 Task: Search round trip flight ticket for 2 adults, 2 infants in seat and 1 infant on lap in first from Nashville: Nashville International Airport (berry Field) to Riverton: Central Wyoming Regional Airport (was Riverton Regional) on 8-4-2023 and return on 8-6-2023. Number of bags: 1 carry on bag and 5 checked bags. Price is upto 80000. Outbound departure time preference is 14:30.
Action: Mouse moved to (225, 189)
Screenshot: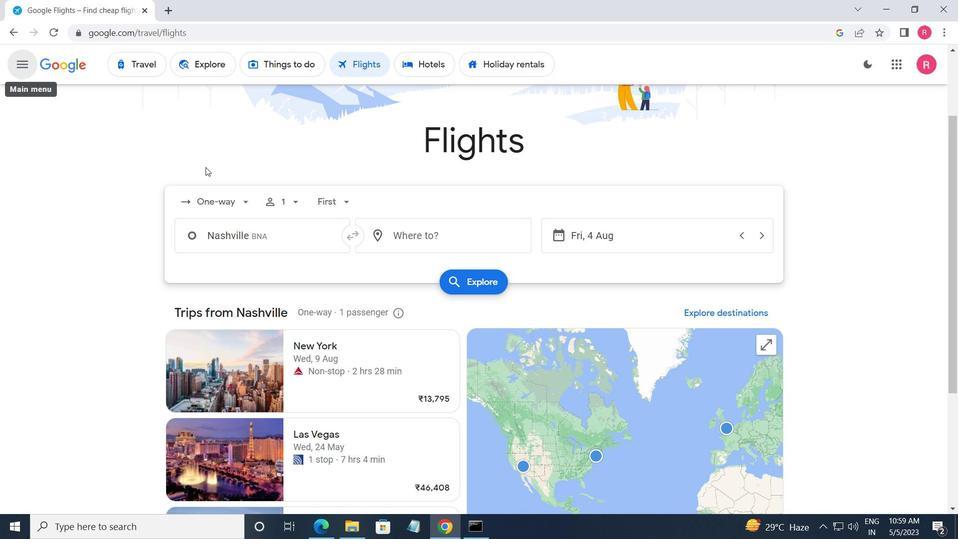 
Action: Mouse pressed left at (225, 189)
Screenshot: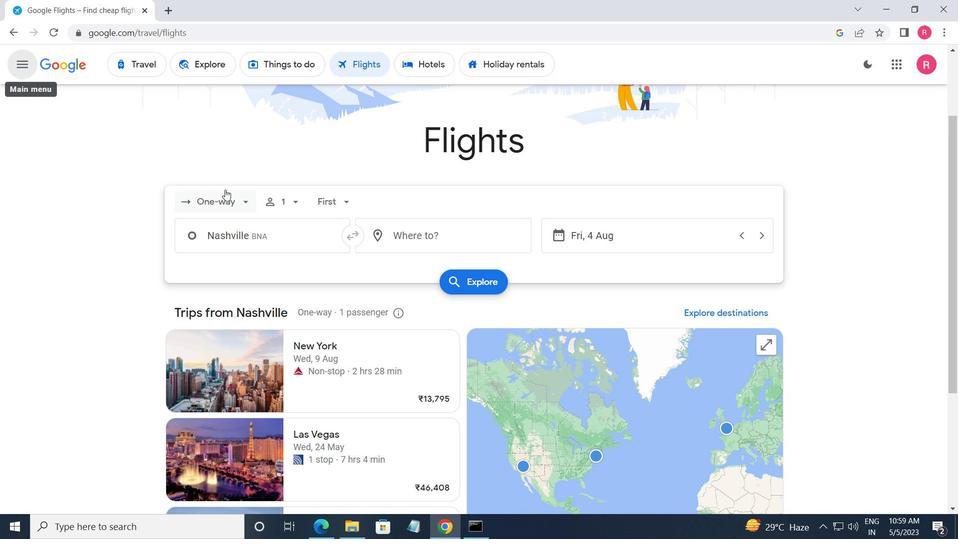 
Action: Mouse moved to (235, 232)
Screenshot: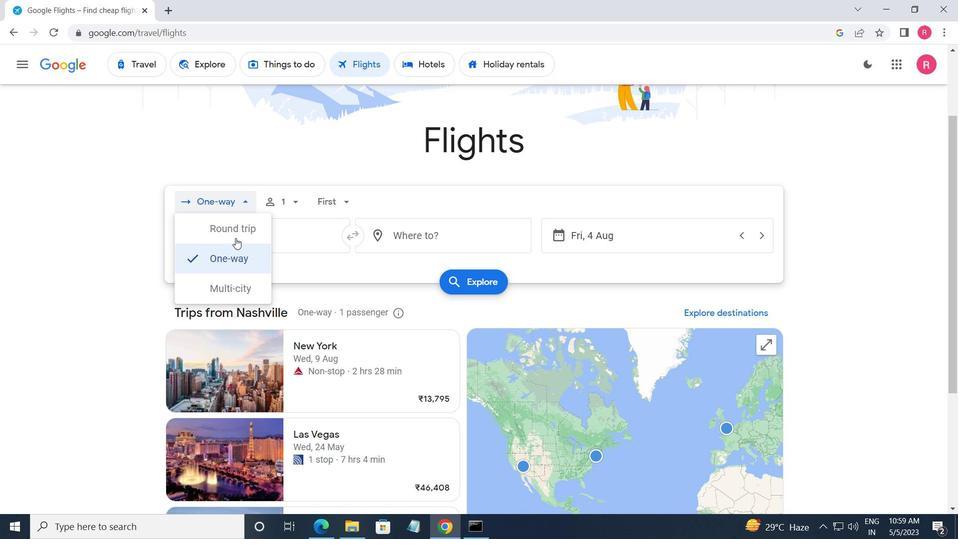 
Action: Mouse pressed left at (235, 232)
Screenshot: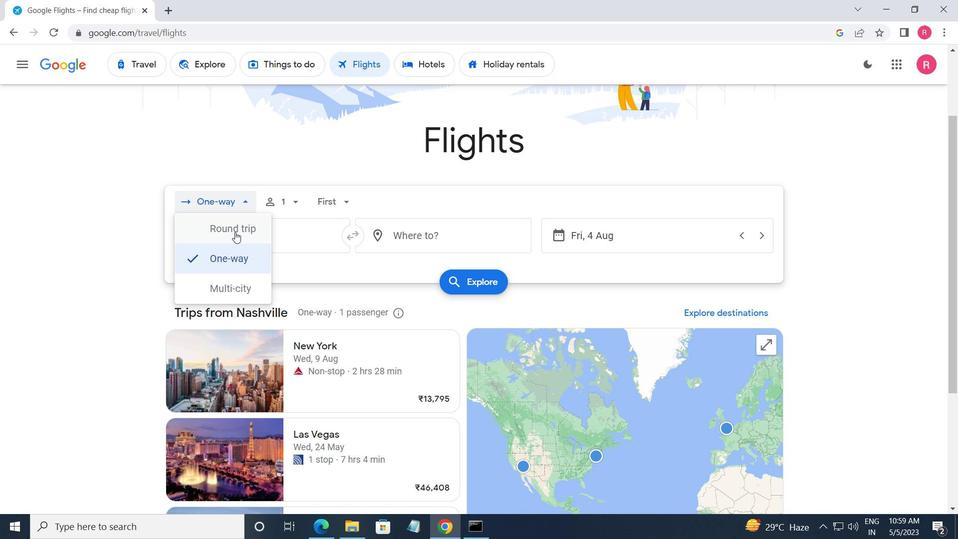 
Action: Mouse moved to (288, 209)
Screenshot: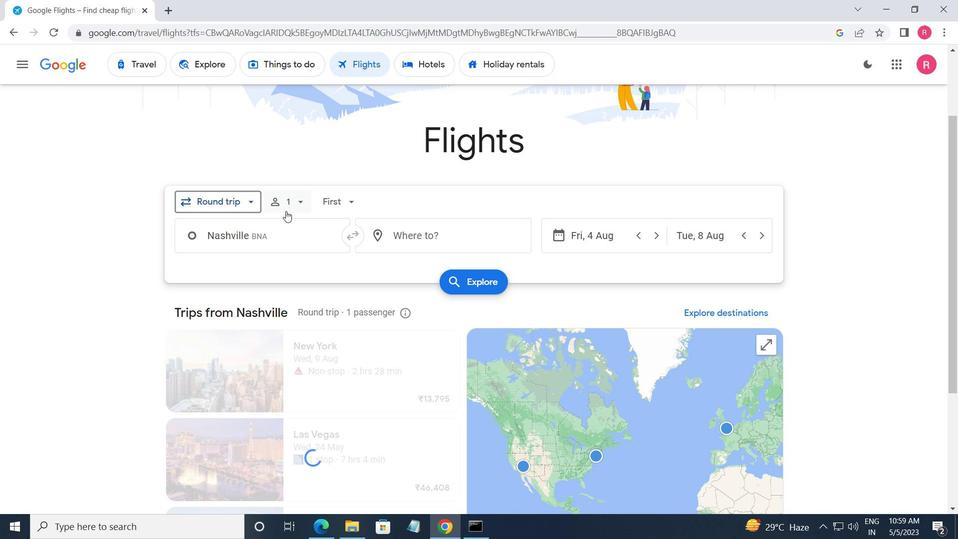 
Action: Mouse pressed left at (288, 209)
Screenshot: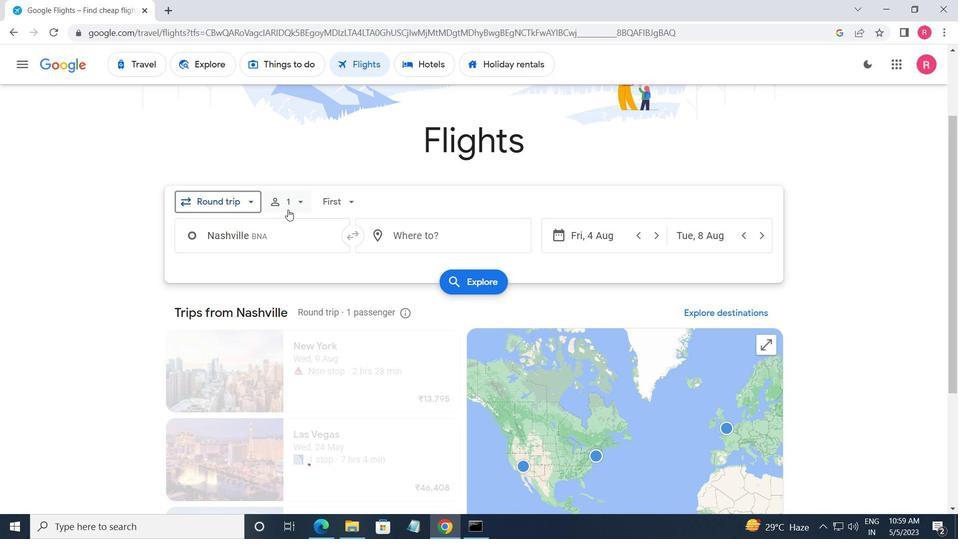 
Action: Mouse moved to (397, 236)
Screenshot: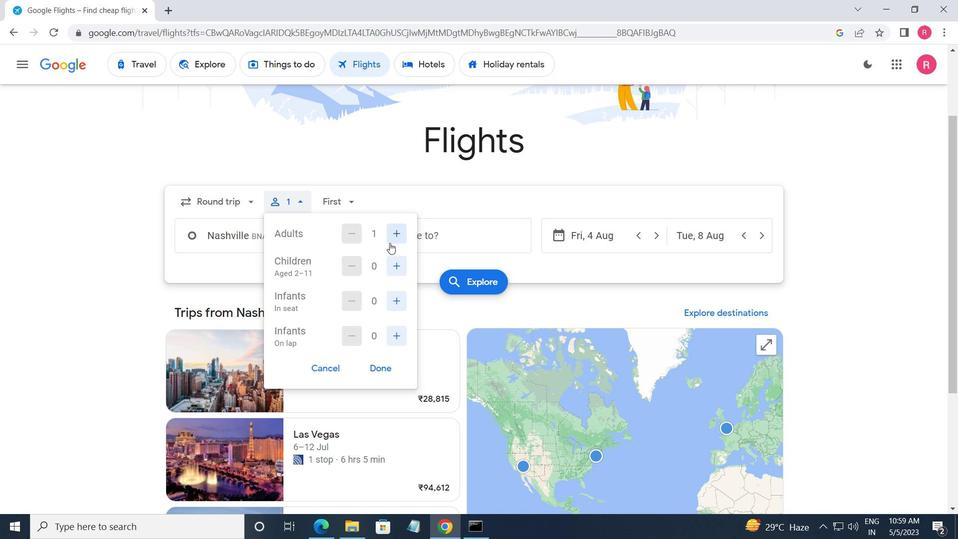 
Action: Mouse pressed left at (397, 236)
Screenshot: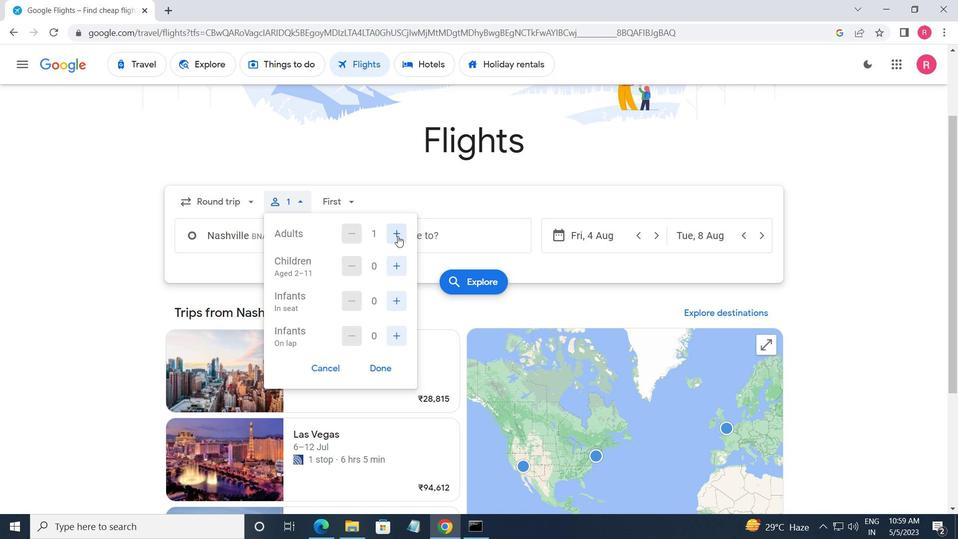 
Action: Mouse moved to (389, 262)
Screenshot: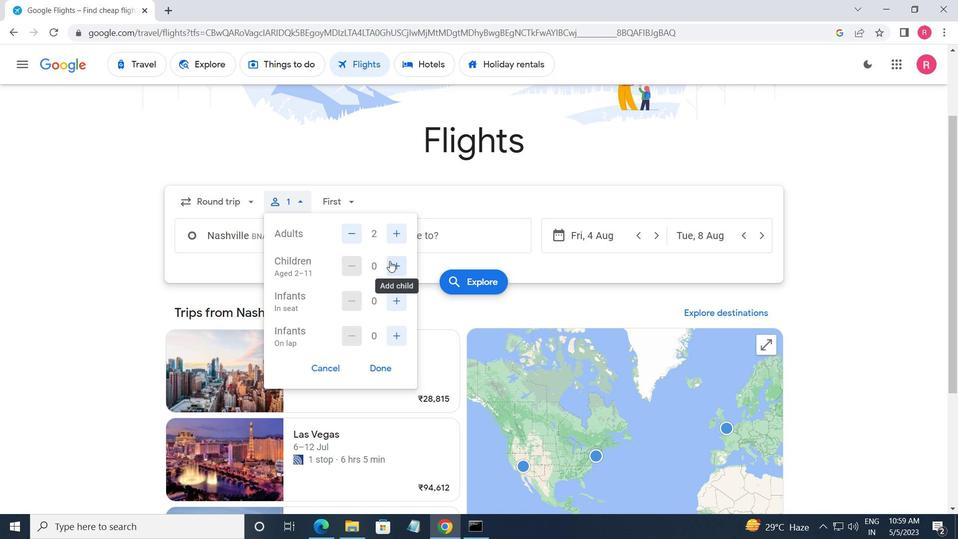 
Action: Mouse pressed left at (389, 262)
Screenshot: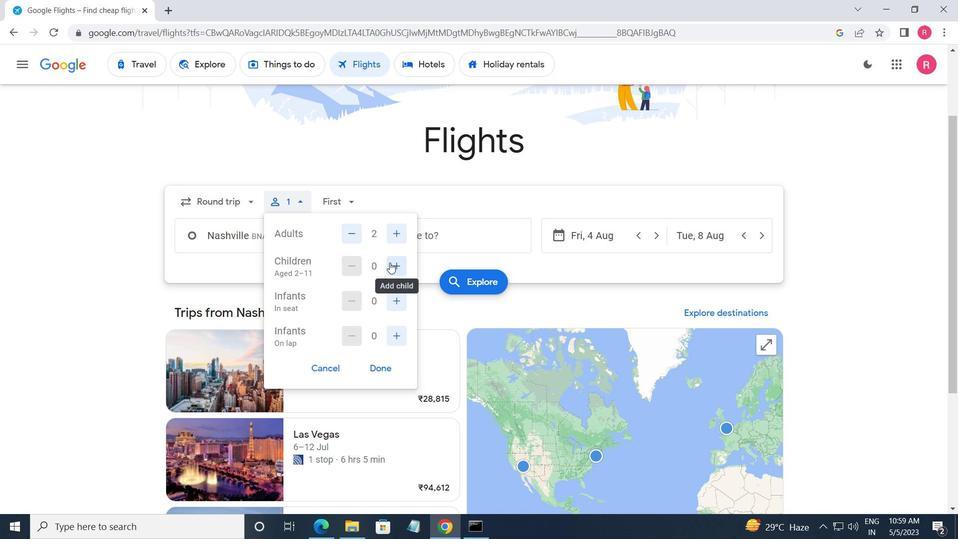 
Action: Mouse pressed left at (389, 262)
Screenshot: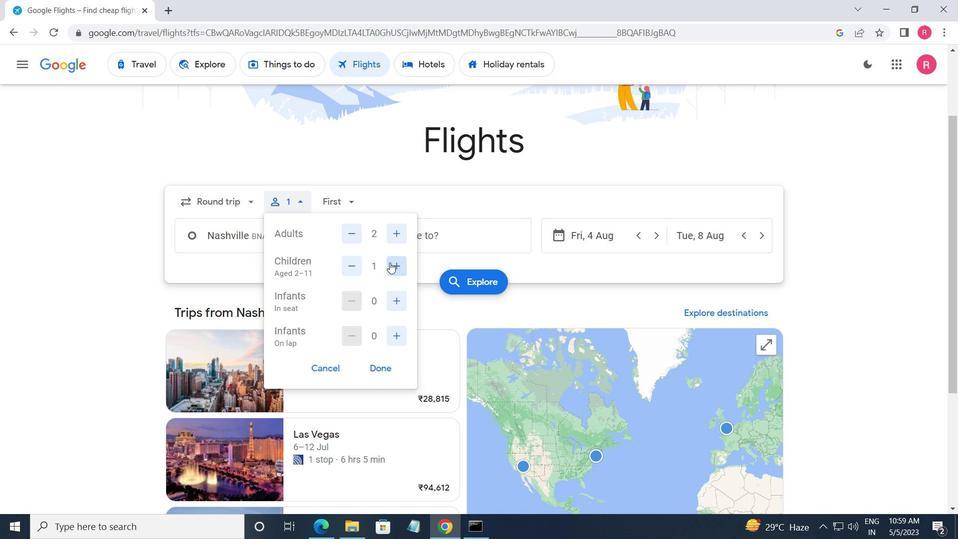 
Action: Mouse moved to (392, 293)
Screenshot: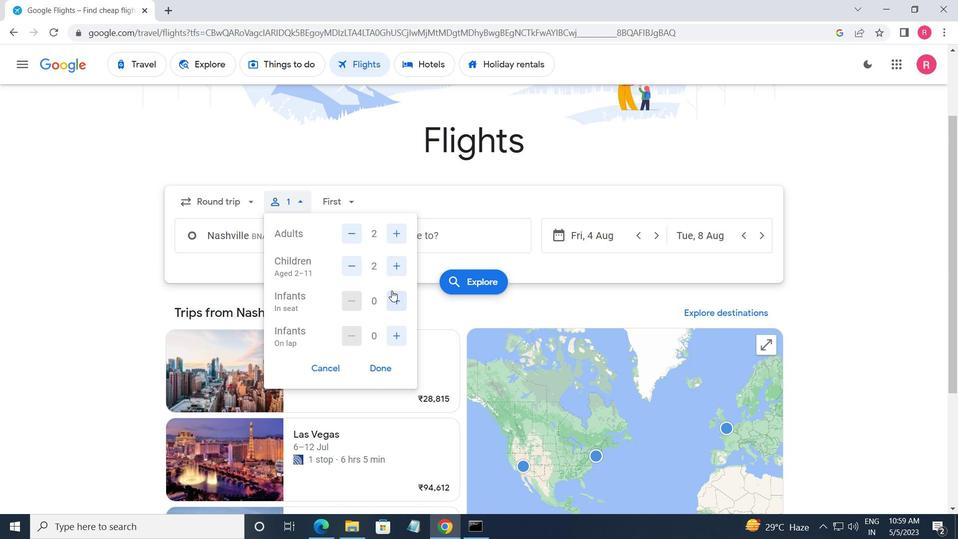 
Action: Mouse pressed left at (392, 293)
Screenshot: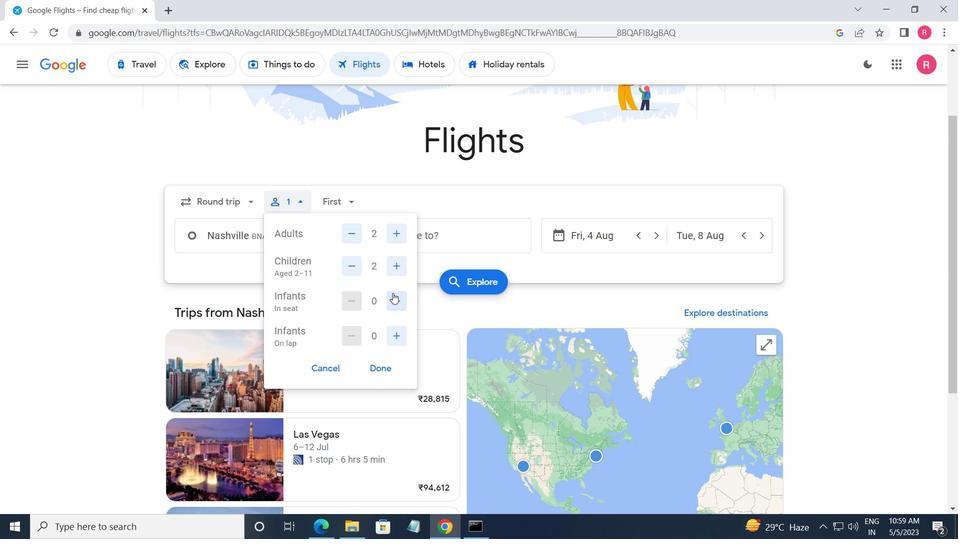 
Action: Mouse moved to (373, 360)
Screenshot: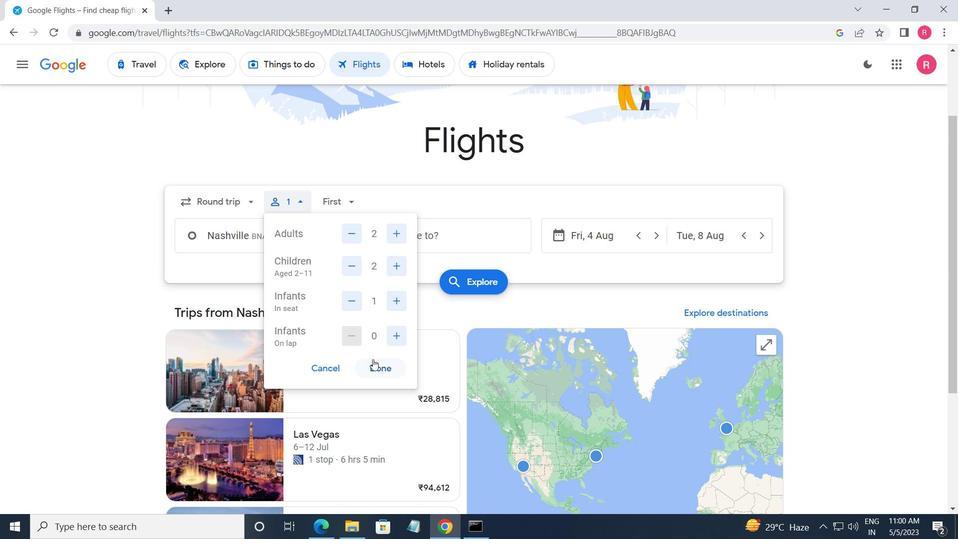 
Action: Mouse pressed left at (373, 360)
Screenshot: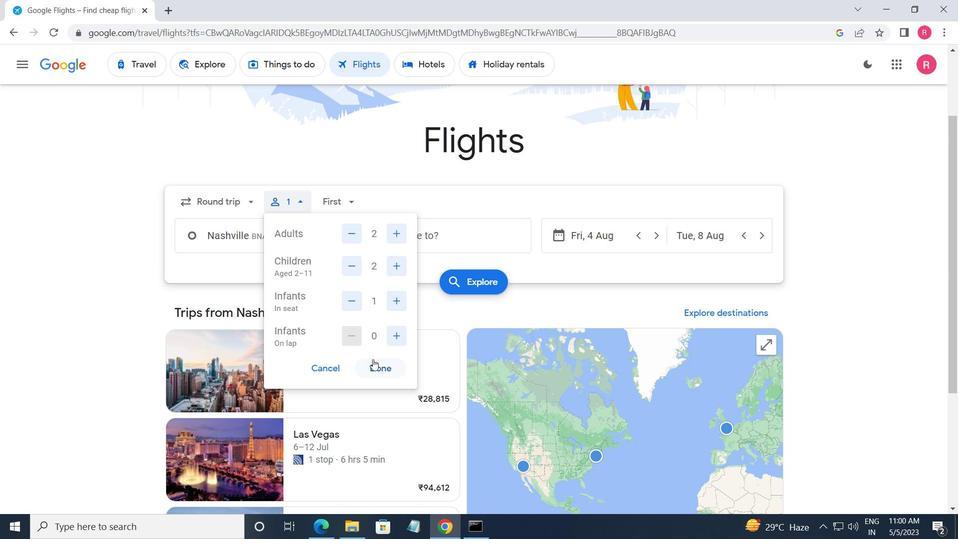 
Action: Mouse moved to (349, 203)
Screenshot: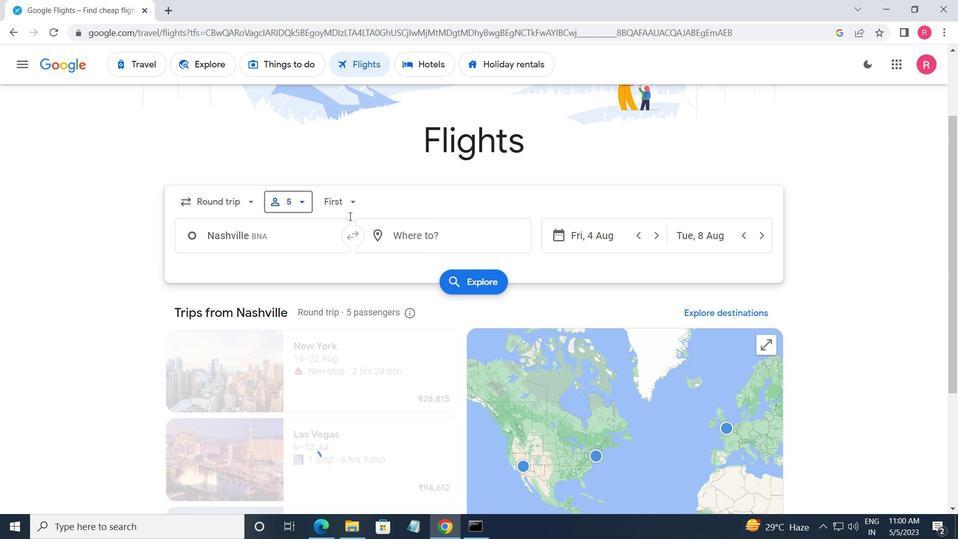 
Action: Mouse pressed left at (349, 203)
Screenshot: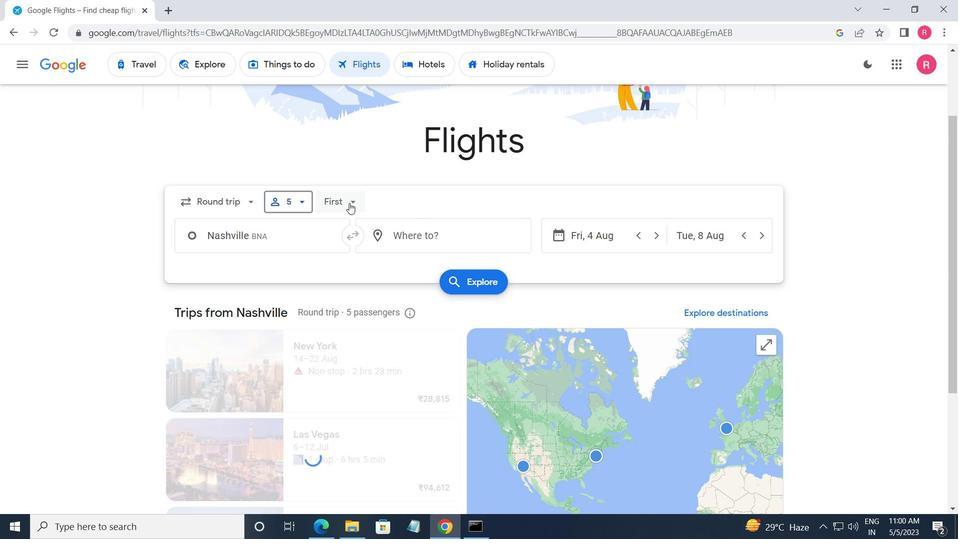 
Action: Mouse moved to (377, 315)
Screenshot: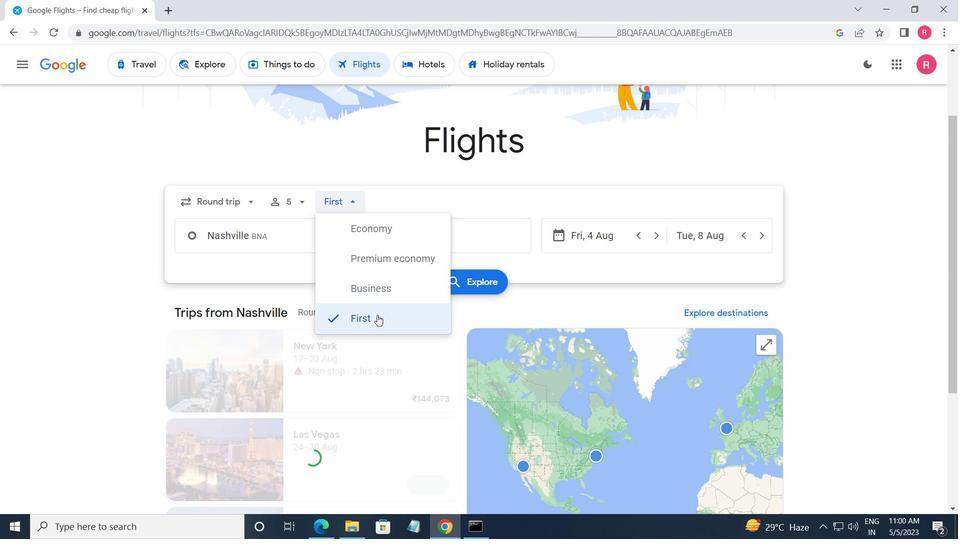 
Action: Mouse pressed left at (377, 315)
Screenshot: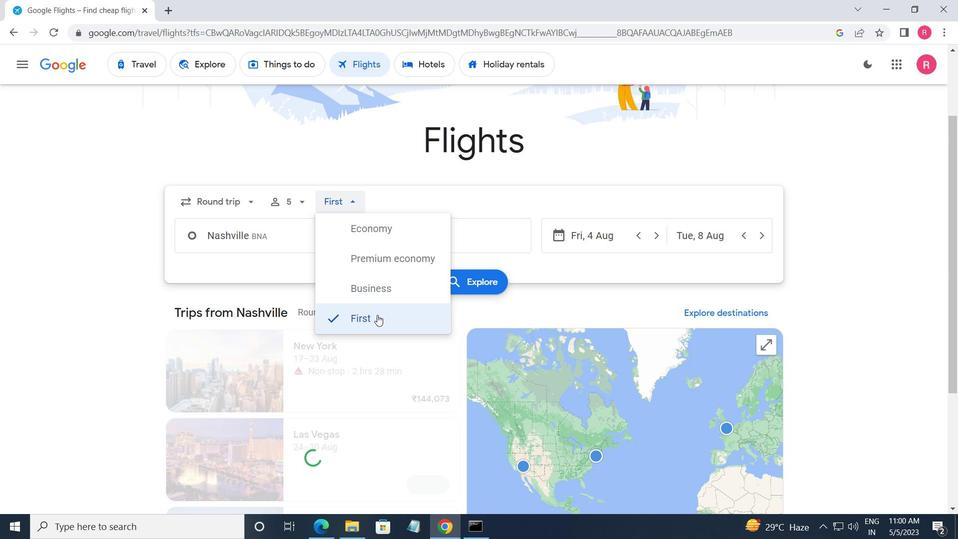 
Action: Mouse moved to (300, 240)
Screenshot: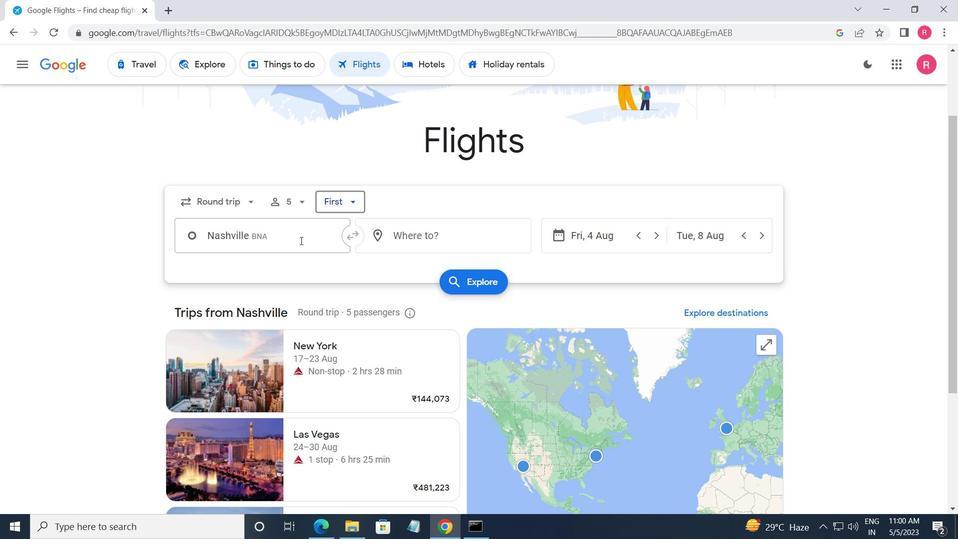 
Action: Mouse pressed left at (300, 240)
Screenshot: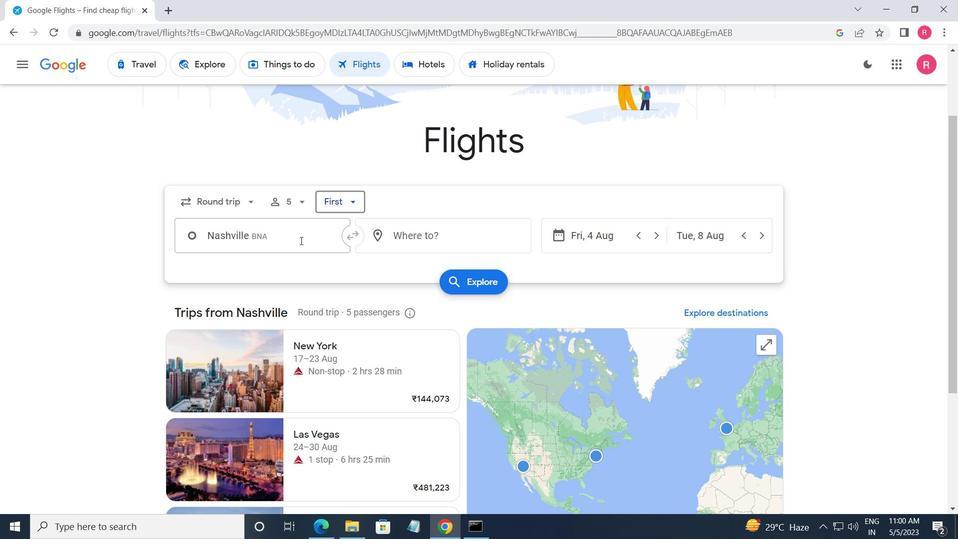 
Action: Mouse moved to (313, 314)
Screenshot: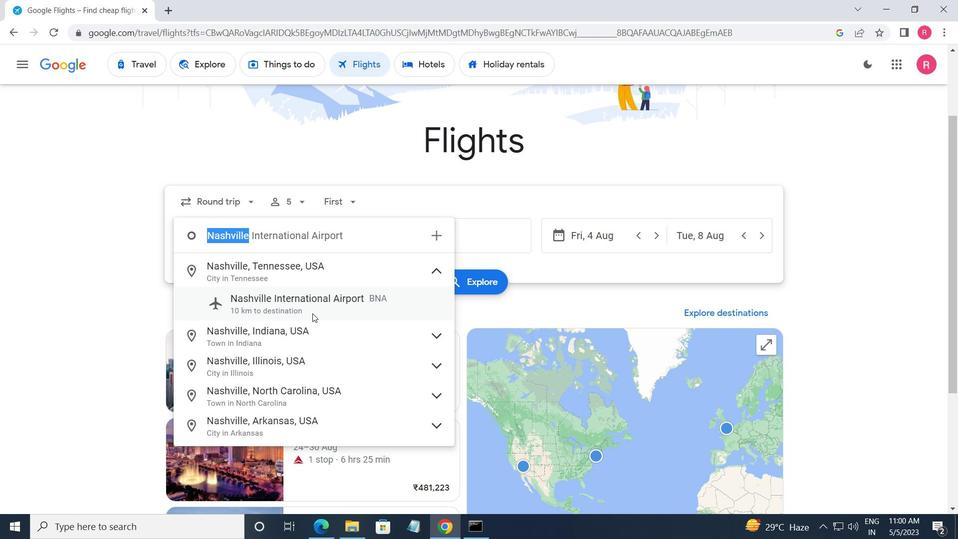 
Action: Mouse pressed left at (313, 314)
Screenshot: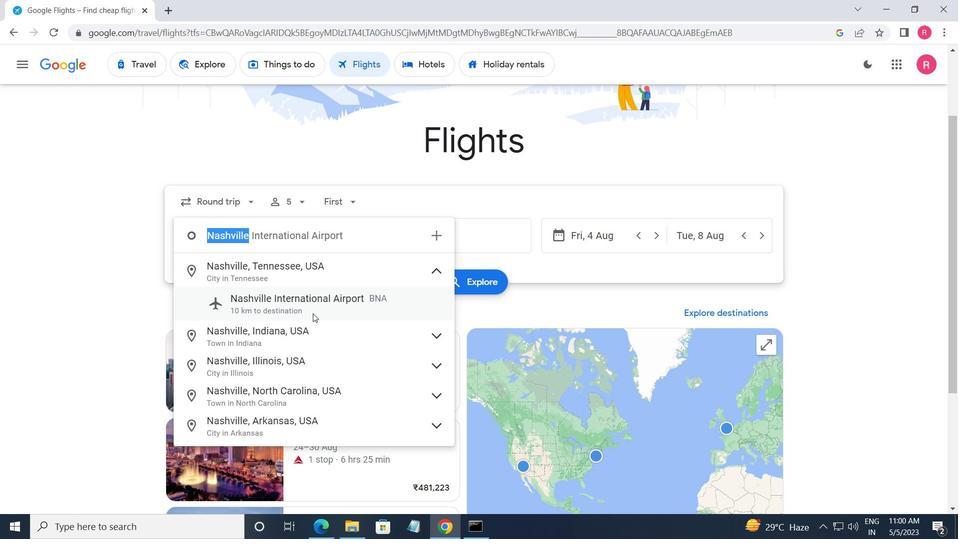 
Action: Mouse moved to (458, 247)
Screenshot: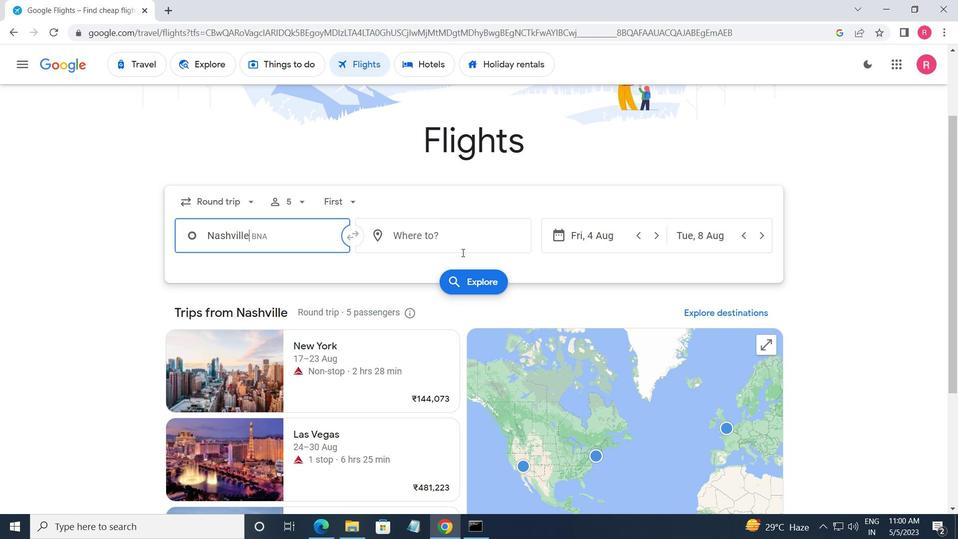 
Action: Mouse pressed left at (458, 247)
Screenshot: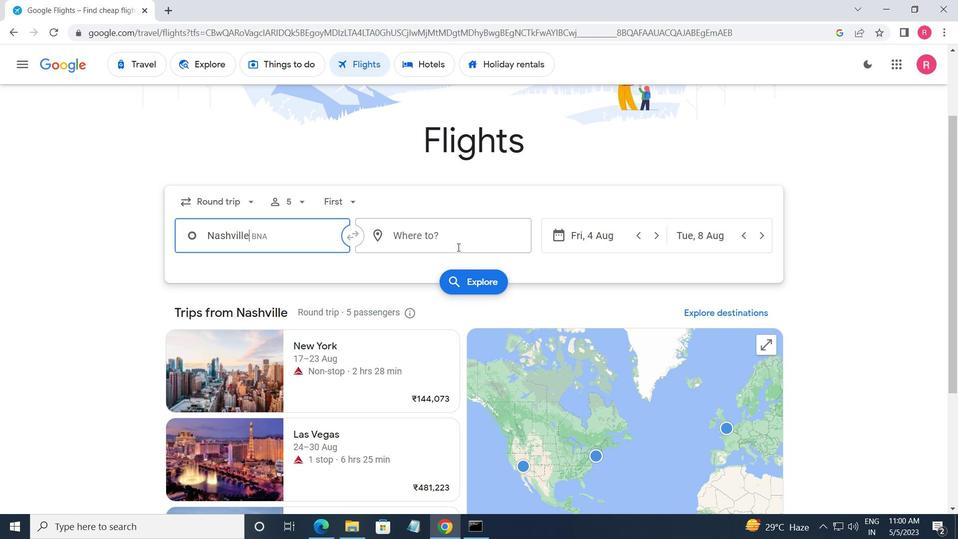 
Action: Mouse moved to (433, 308)
Screenshot: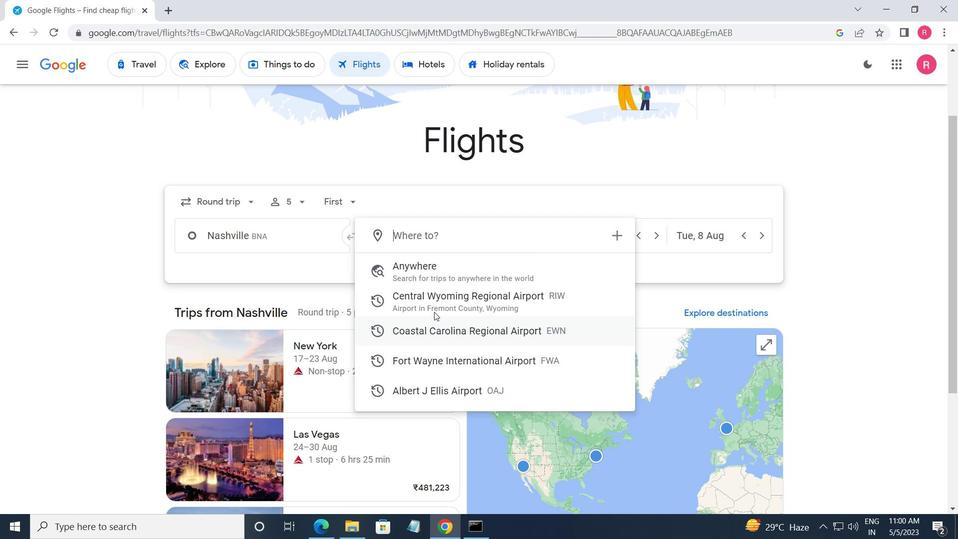 
Action: Mouse pressed left at (433, 308)
Screenshot: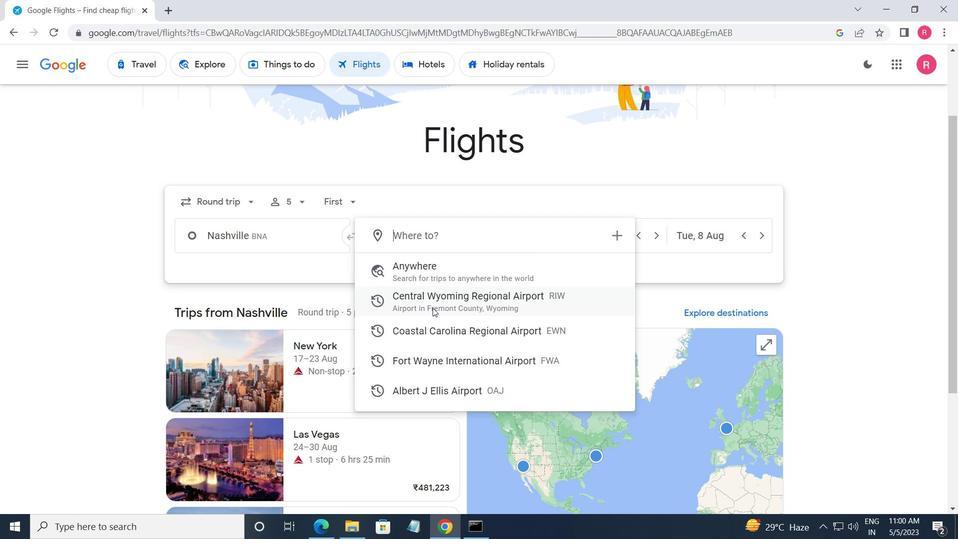 
Action: Mouse moved to (592, 246)
Screenshot: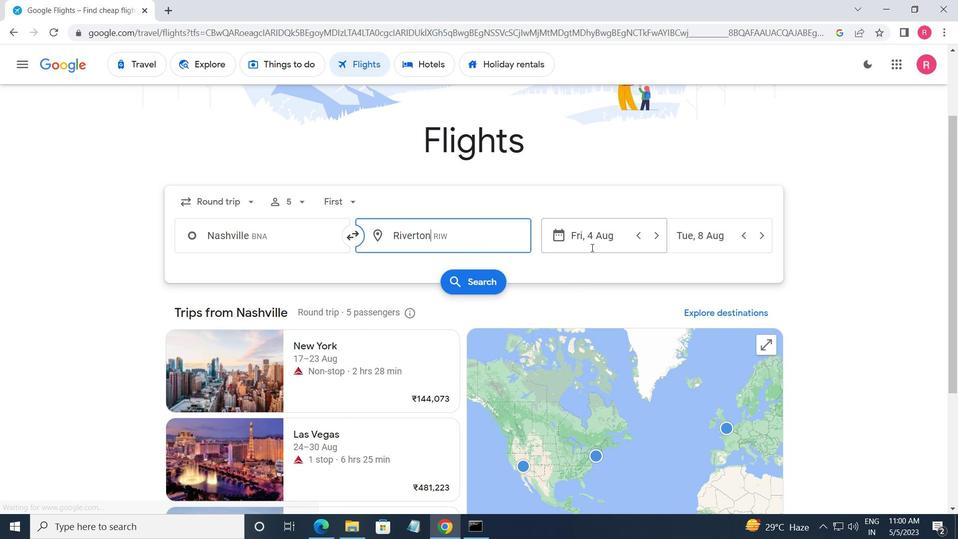 
Action: Mouse pressed left at (592, 246)
Screenshot: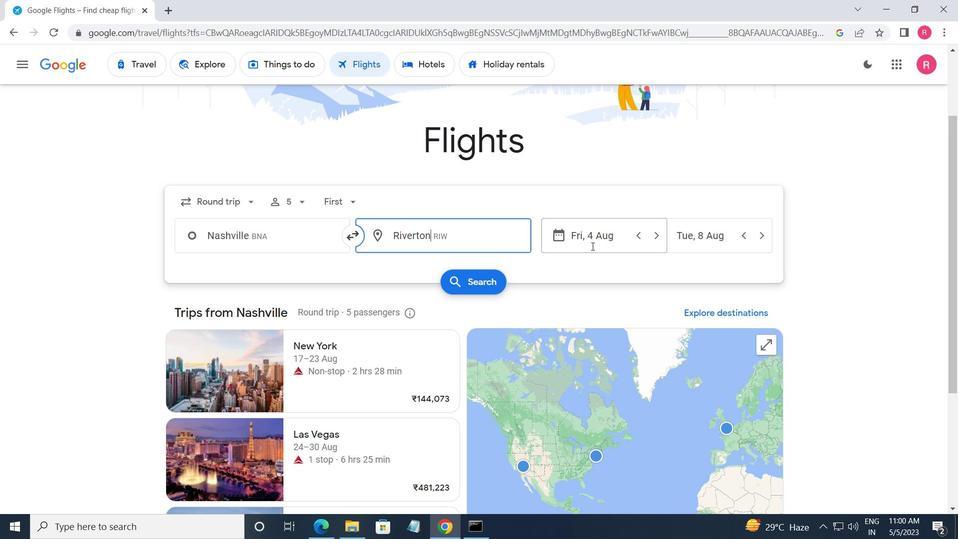 
Action: Mouse moved to (487, 284)
Screenshot: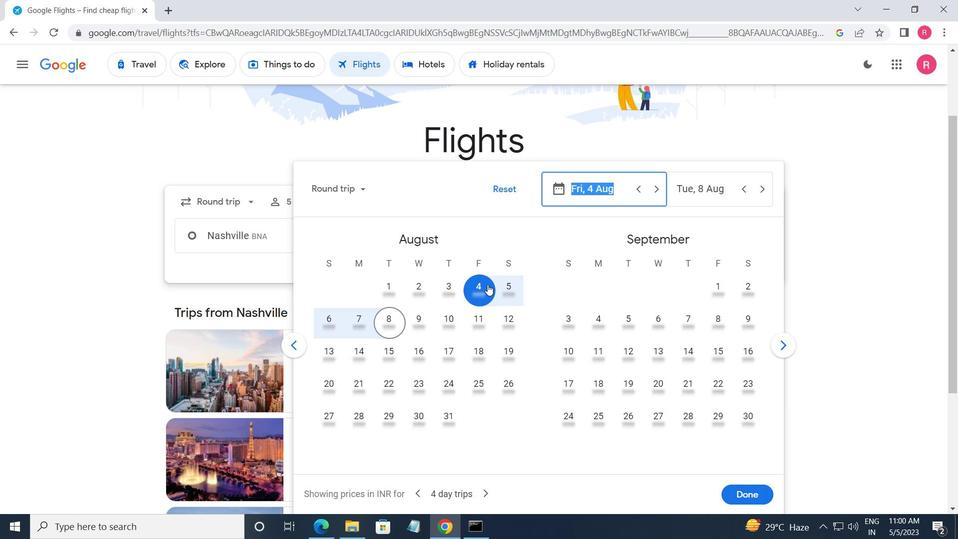 
Action: Mouse pressed left at (487, 284)
Screenshot: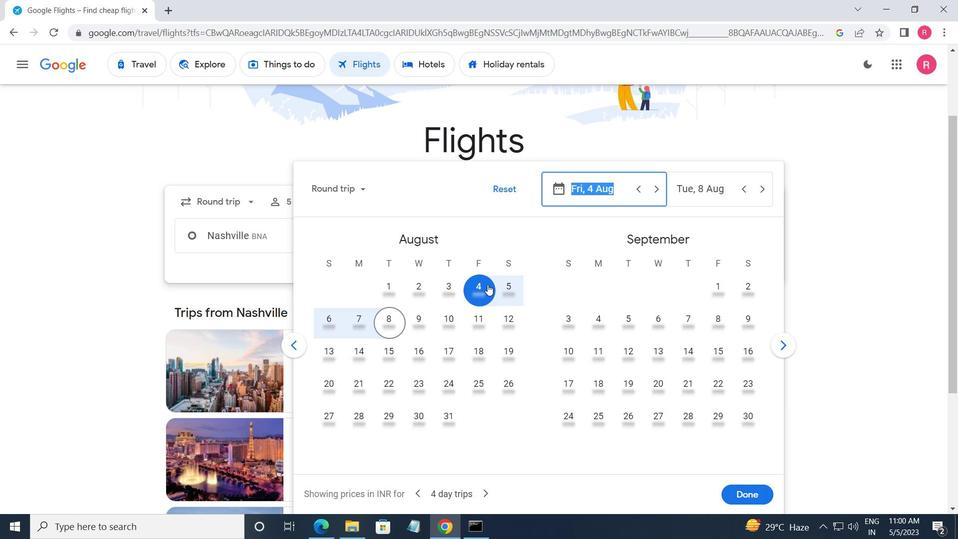 
Action: Mouse moved to (337, 316)
Screenshot: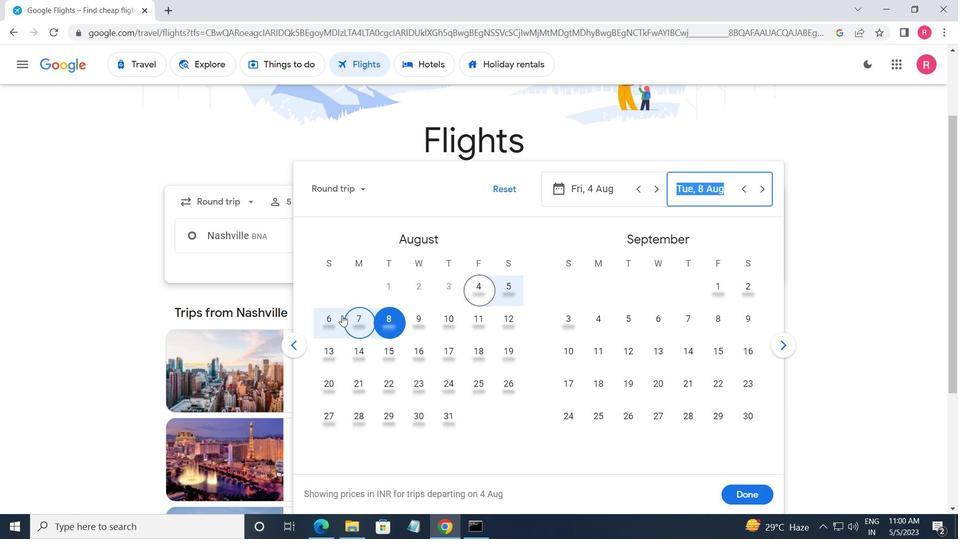 
Action: Mouse pressed left at (337, 316)
Screenshot: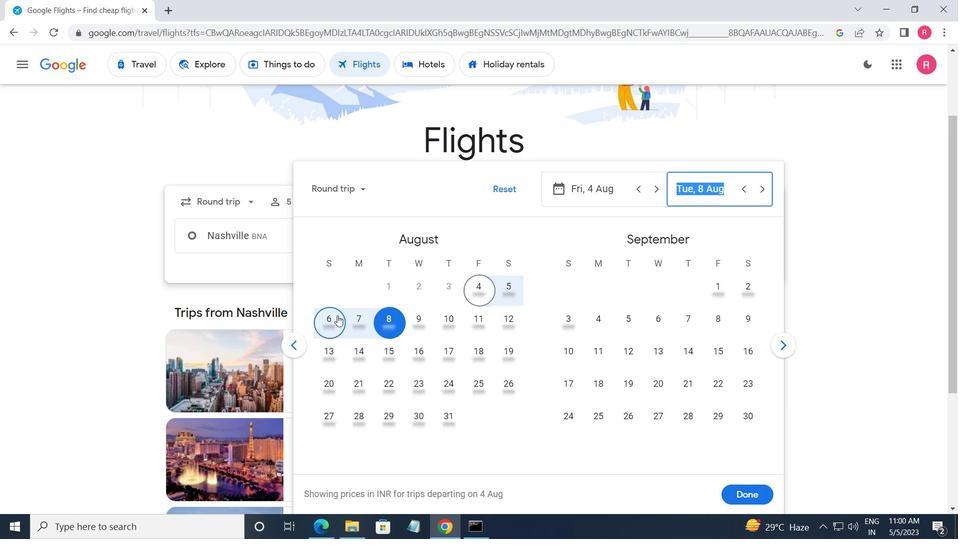 
Action: Mouse moved to (737, 492)
Screenshot: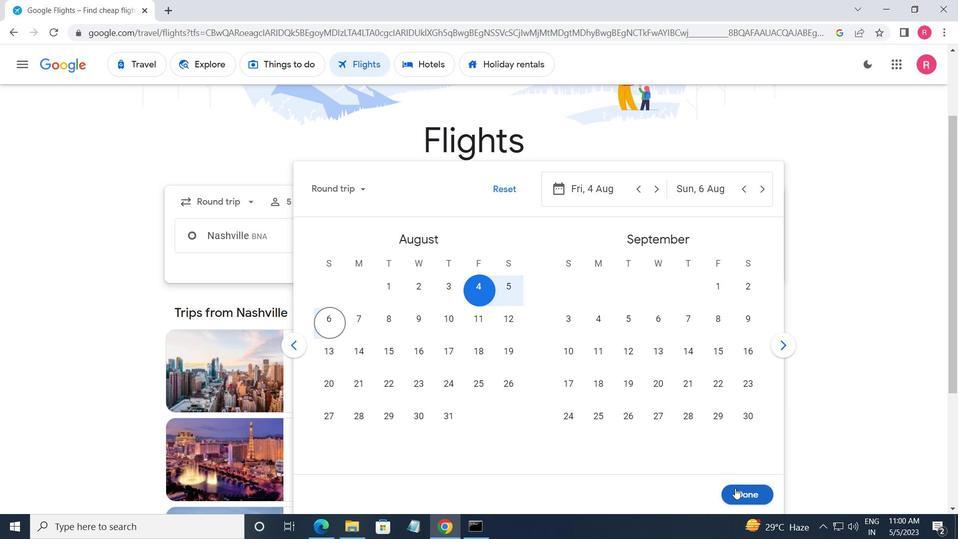 
Action: Mouse pressed left at (737, 492)
Screenshot: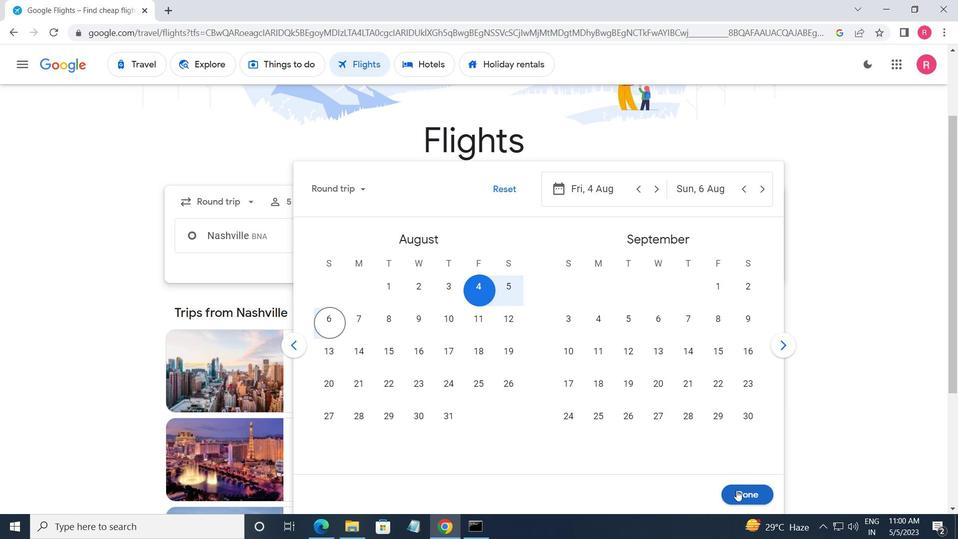 
Action: Mouse moved to (483, 288)
Screenshot: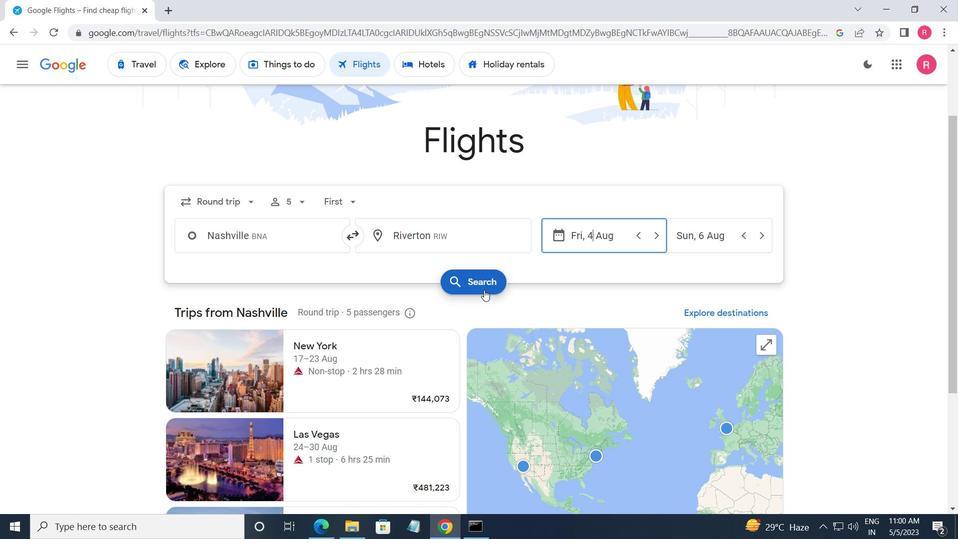 
Action: Mouse pressed left at (483, 288)
Screenshot: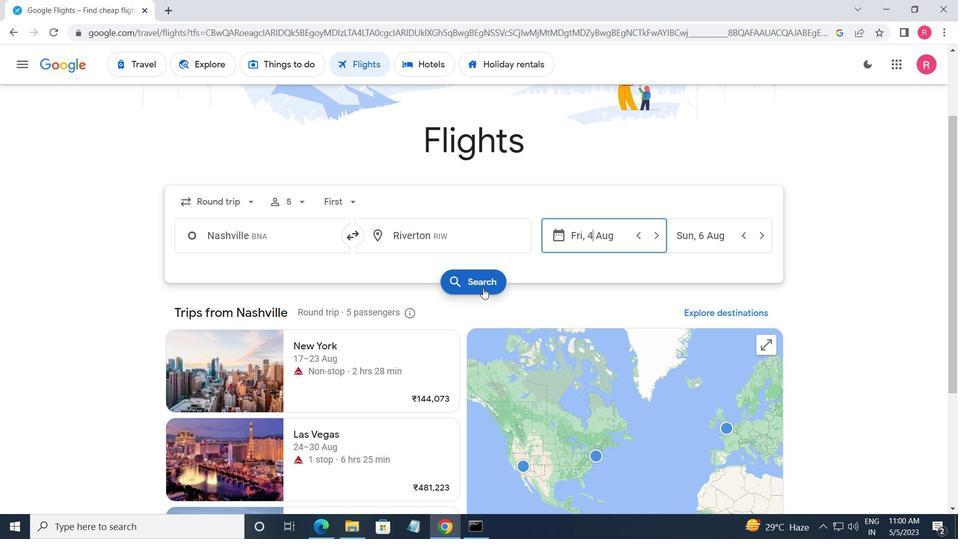 
Action: Mouse moved to (196, 183)
Screenshot: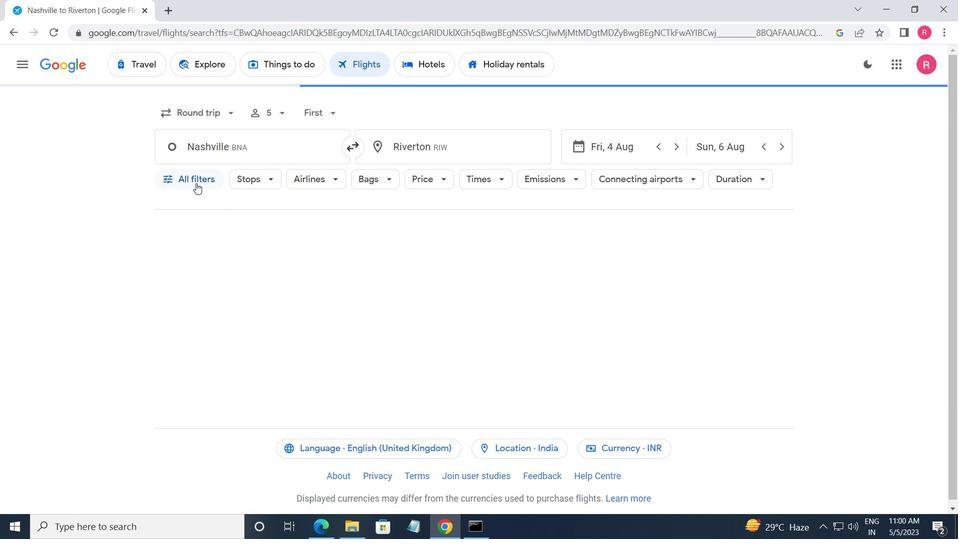 
Action: Mouse pressed left at (196, 183)
Screenshot: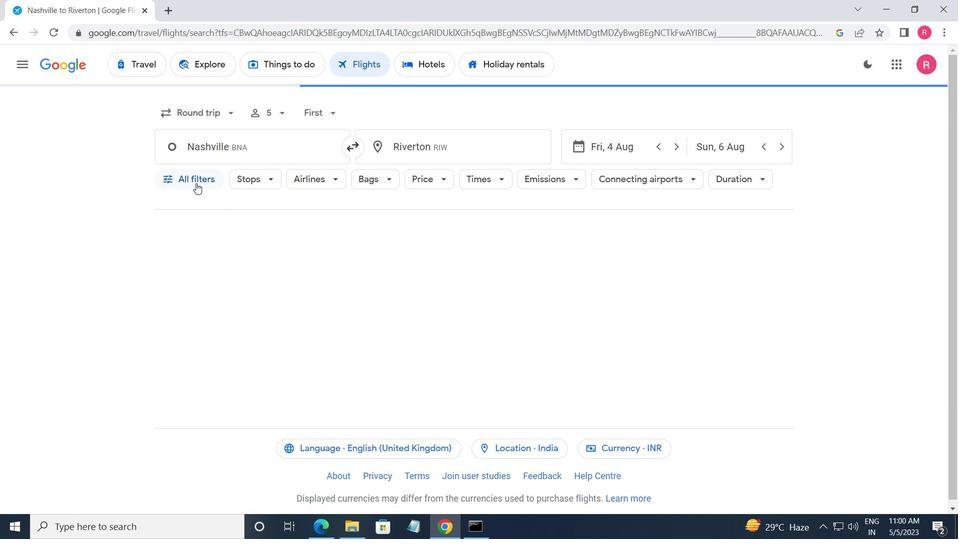 
Action: Mouse moved to (231, 257)
Screenshot: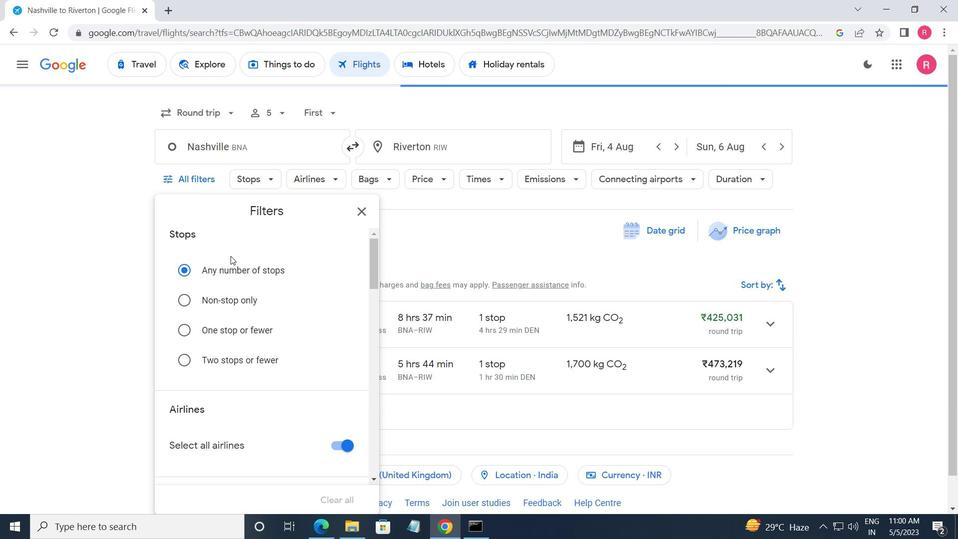 
Action: Mouse scrolled (231, 257) with delta (0, 0)
Screenshot: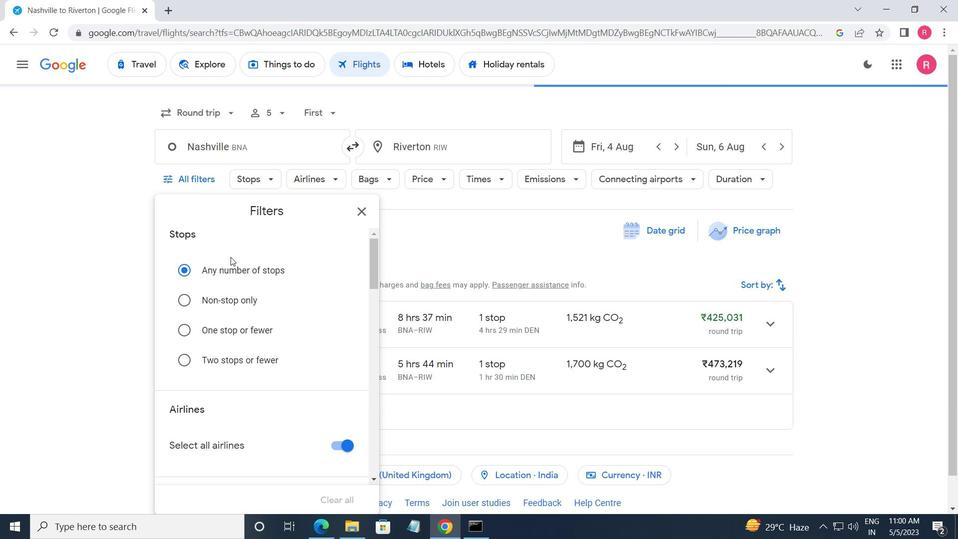 
Action: Mouse moved to (232, 260)
Screenshot: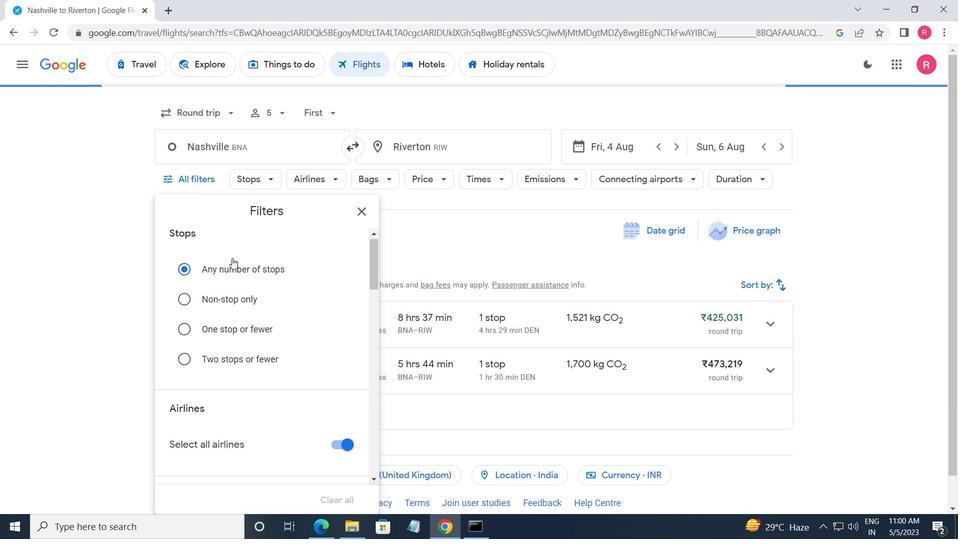 
Action: Mouse scrolled (232, 259) with delta (0, 0)
Screenshot: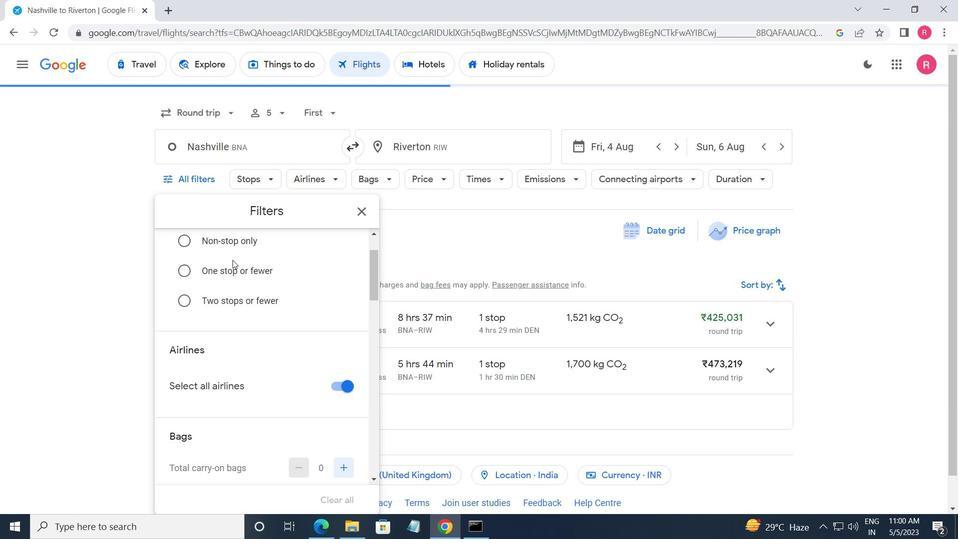 
Action: Mouse moved to (233, 261)
Screenshot: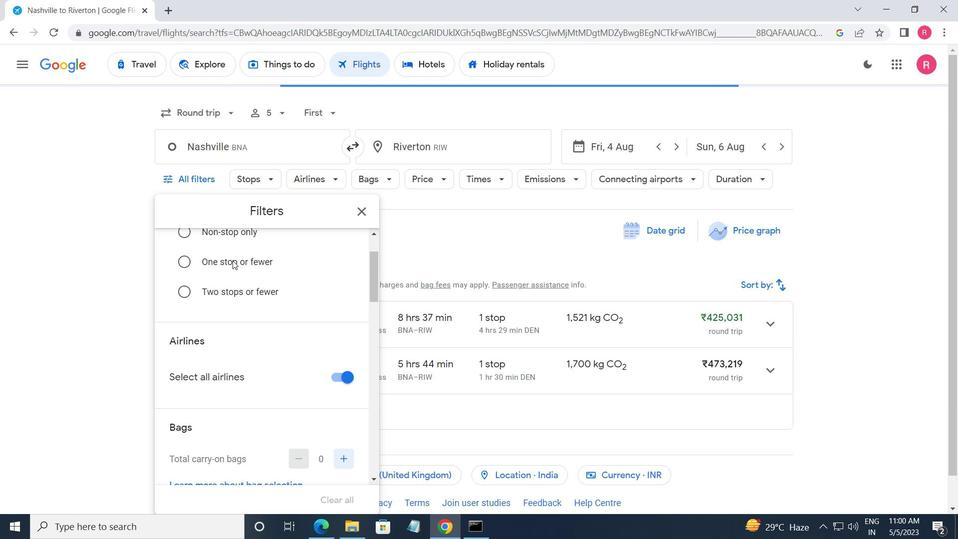 
Action: Mouse scrolled (233, 261) with delta (0, 0)
Screenshot: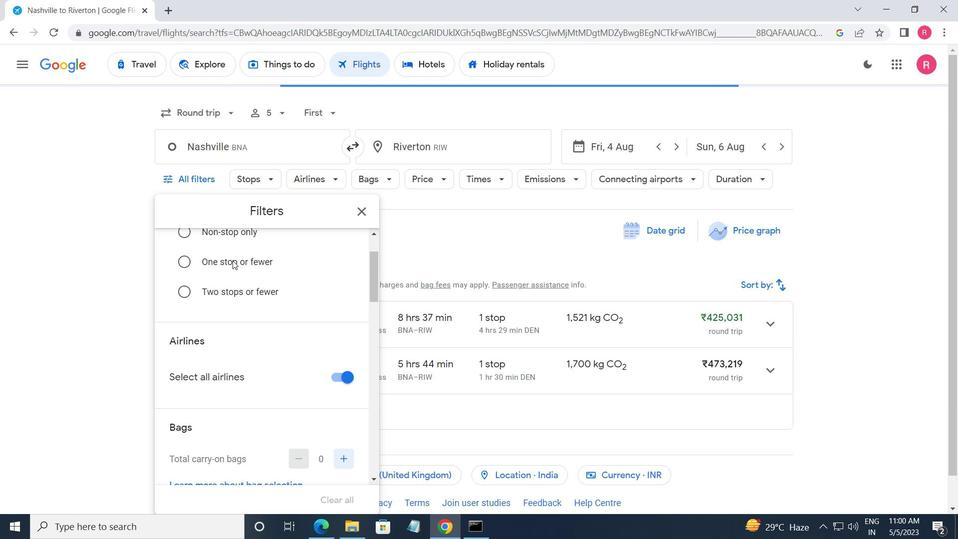 
Action: Mouse moved to (345, 343)
Screenshot: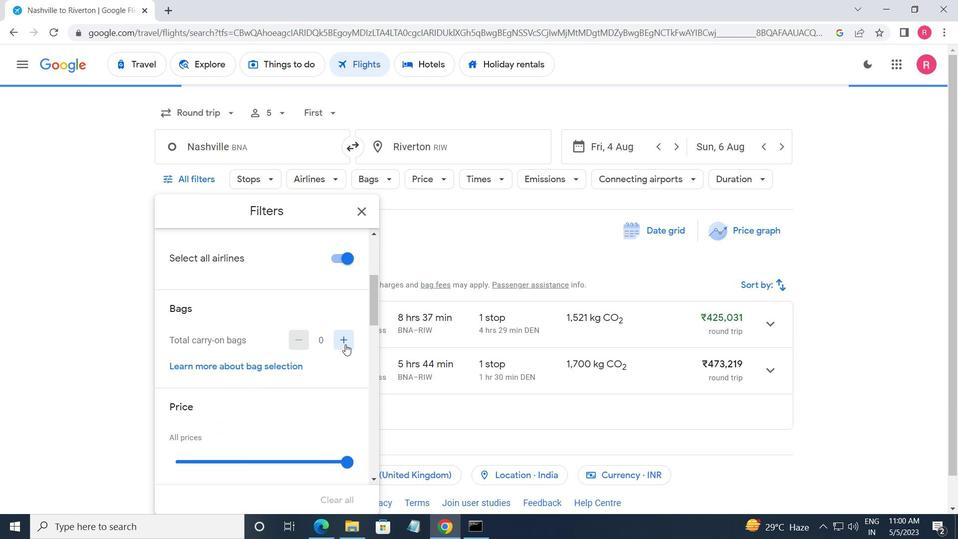 
Action: Mouse pressed left at (345, 343)
Screenshot: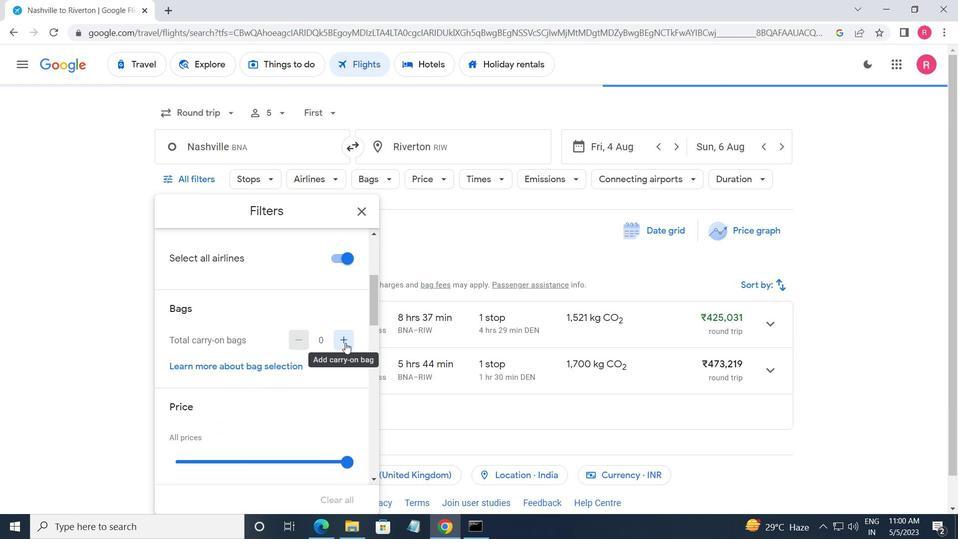 
Action: Mouse scrolled (345, 343) with delta (0, 0)
Screenshot: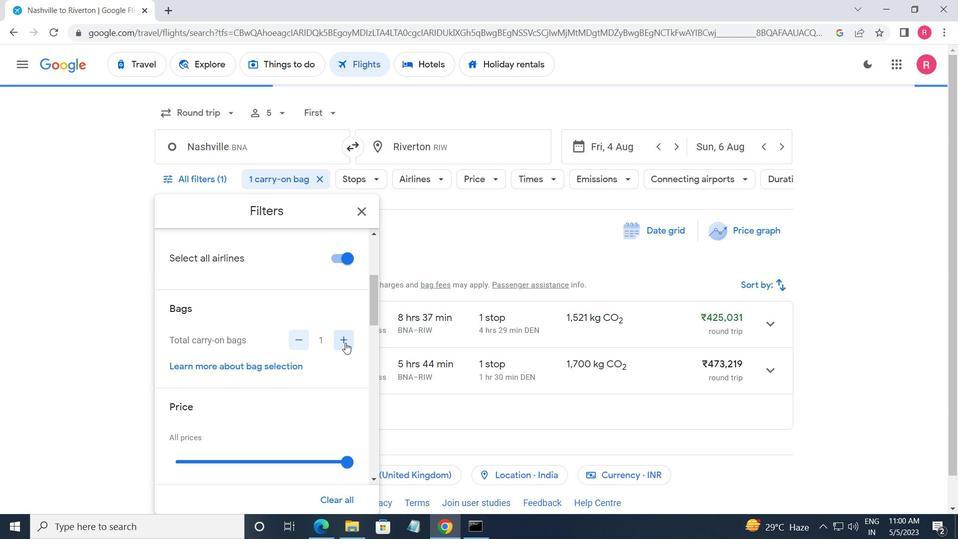 
Action: Mouse scrolled (345, 343) with delta (0, 0)
Screenshot: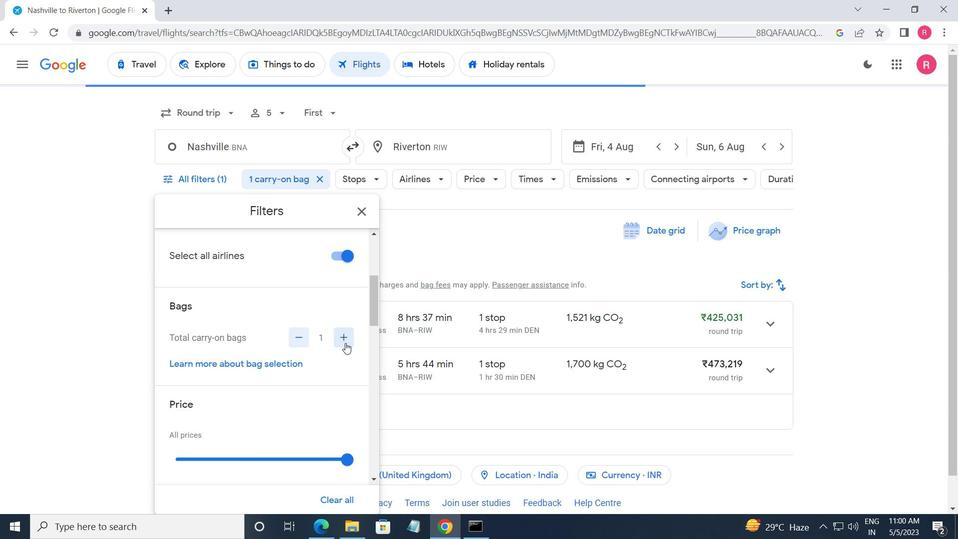 
Action: Mouse moved to (350, 342)
Screenshot: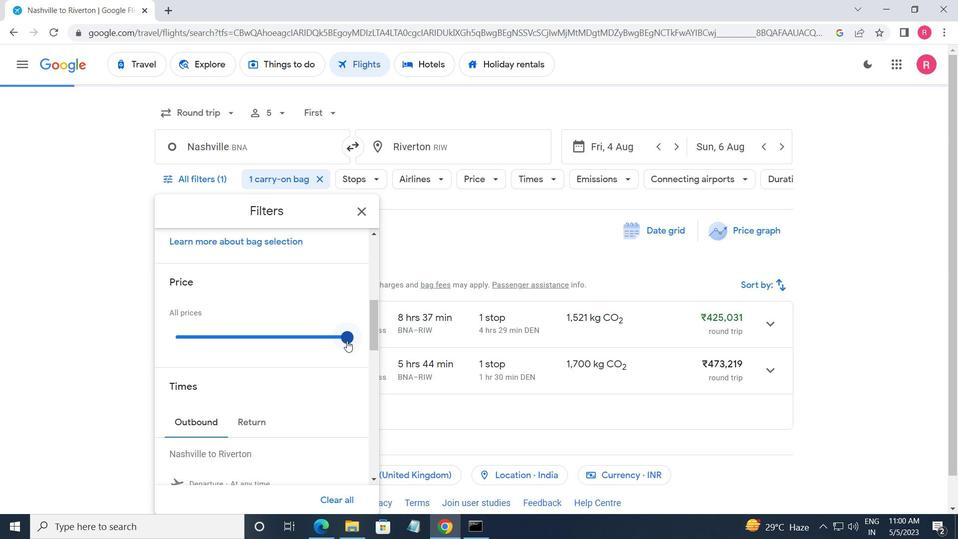 
Action: Mouse pressed left at (350, 342)
Screenshot: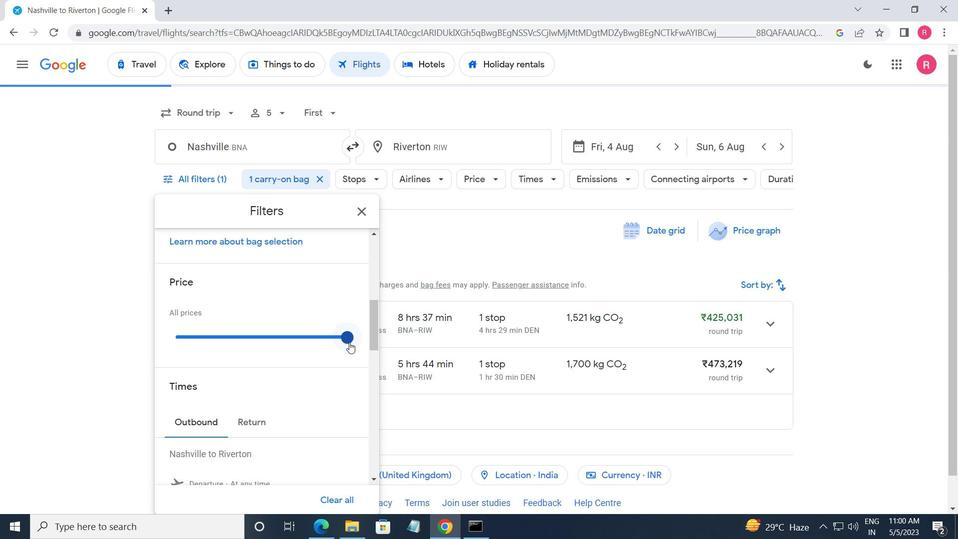 
Action: Mouse moved to (223, 343)
Screenshot: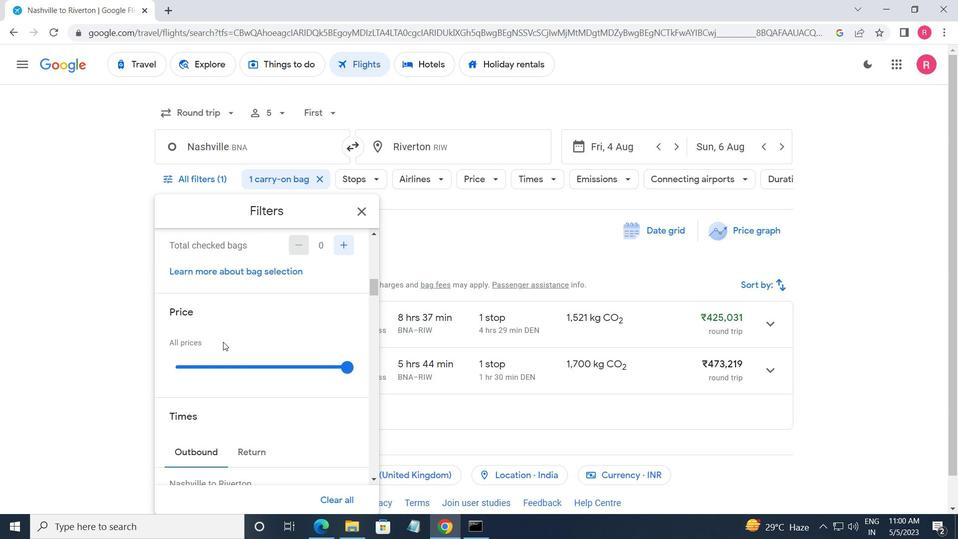 
Action: Mouse scrolled (223, 342) with delta (0, 0)
Screenshot: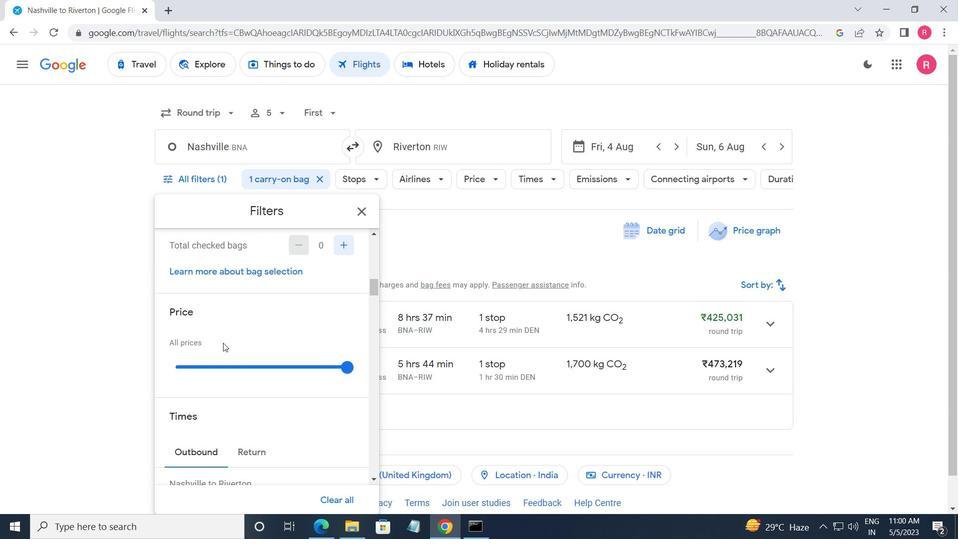 
Action: Mouse moved to (225, 343)
Screenshot: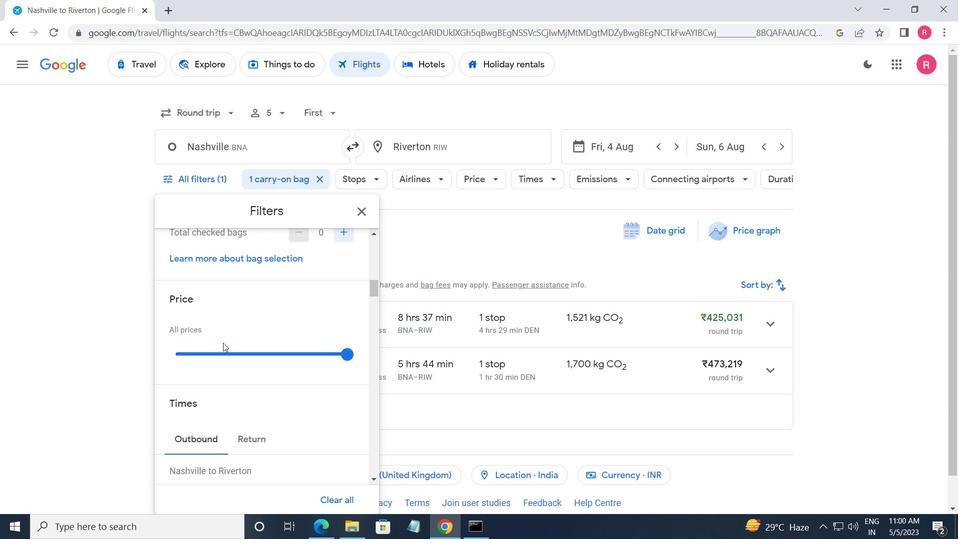 
Action: Mouse scrolled (225, 342) with delta (0, 0)
Screenshot: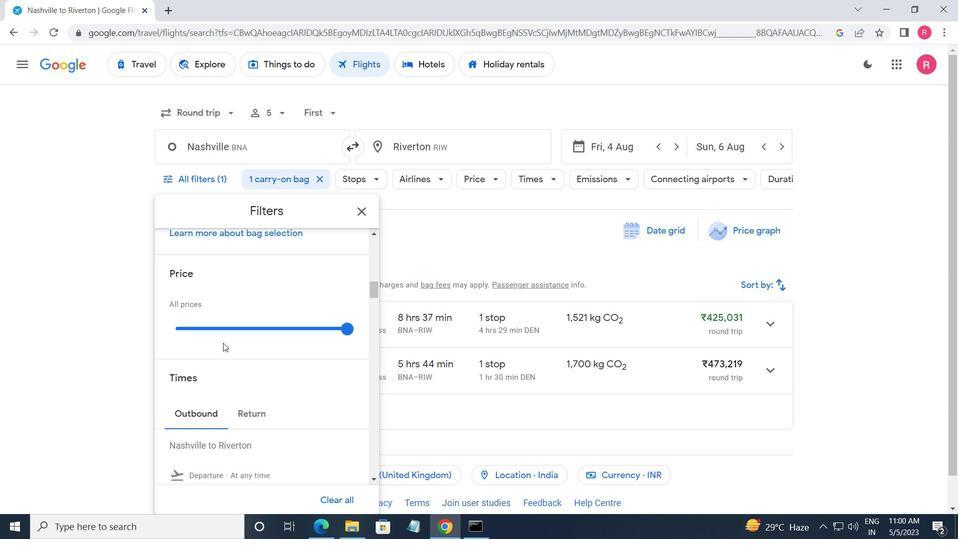 
Action: Mouse moved to (226, 343)
Screenshot: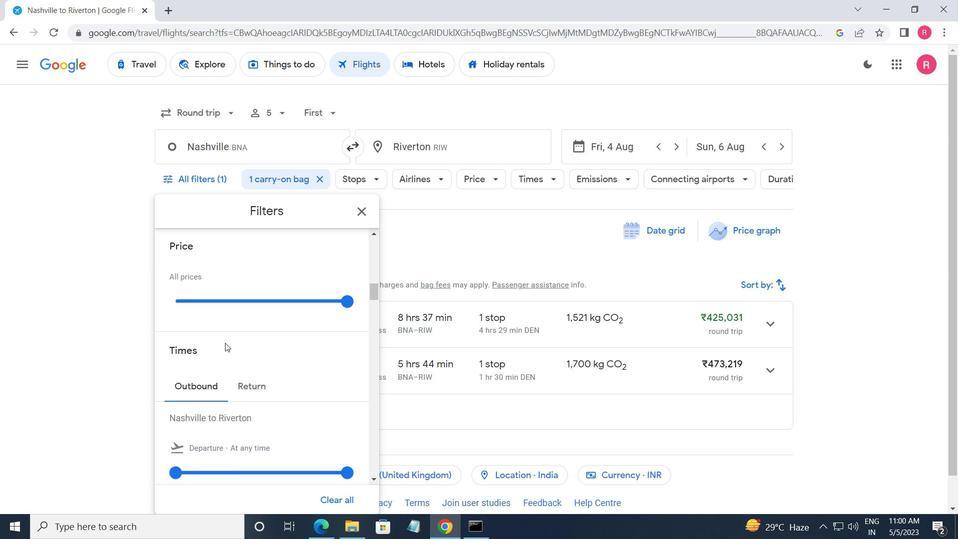 
Action: Mouse scrolled (226, 342) with delta (0, 0)
Screenshot: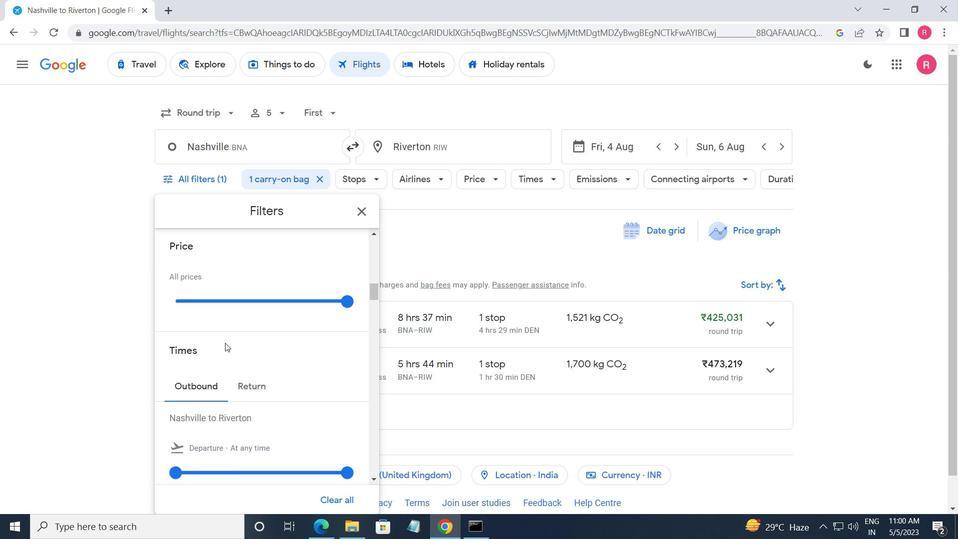 
Action: Mouse moved to (183, 354)
Screenshot: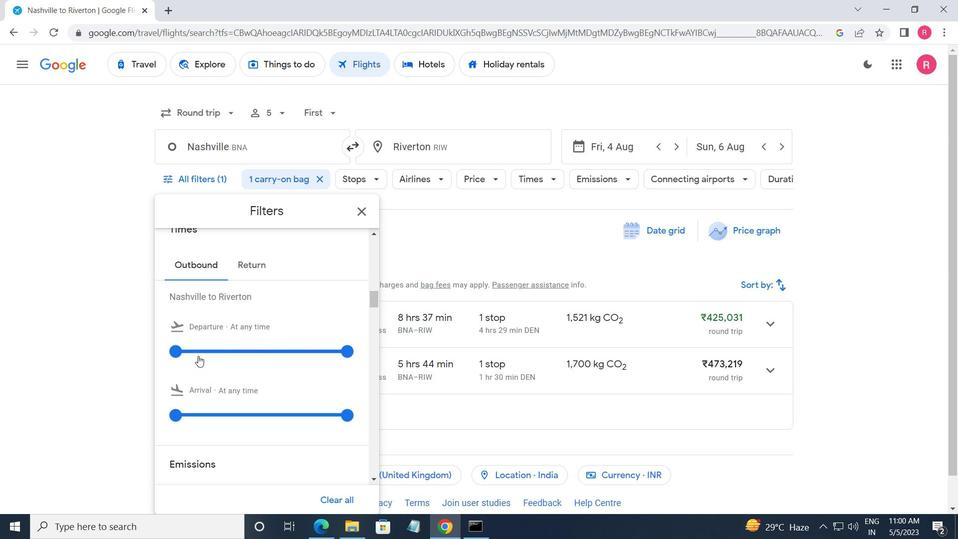 
Action: Mouse pressed left at (183, 354)
Screenshot: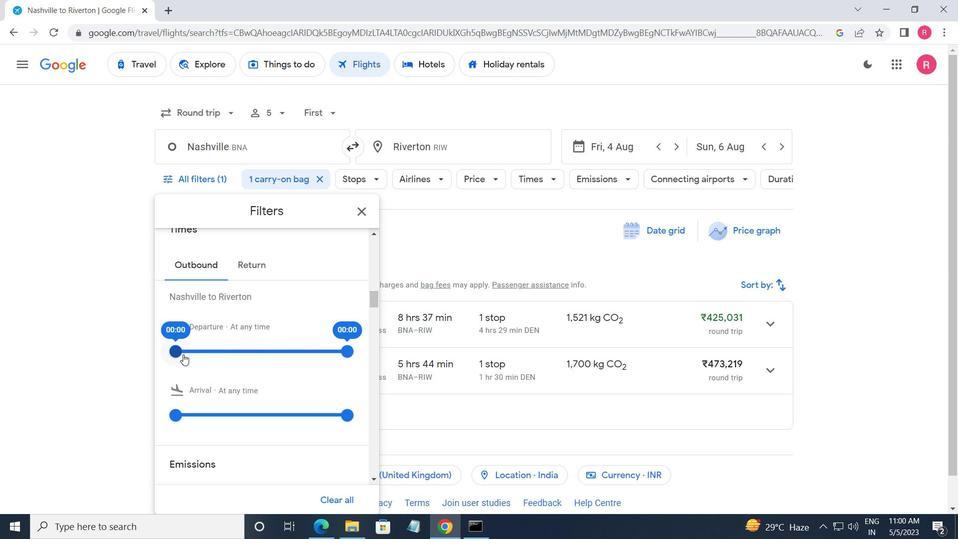 
Action: Mouse moved to (352, 357)
Screenshot: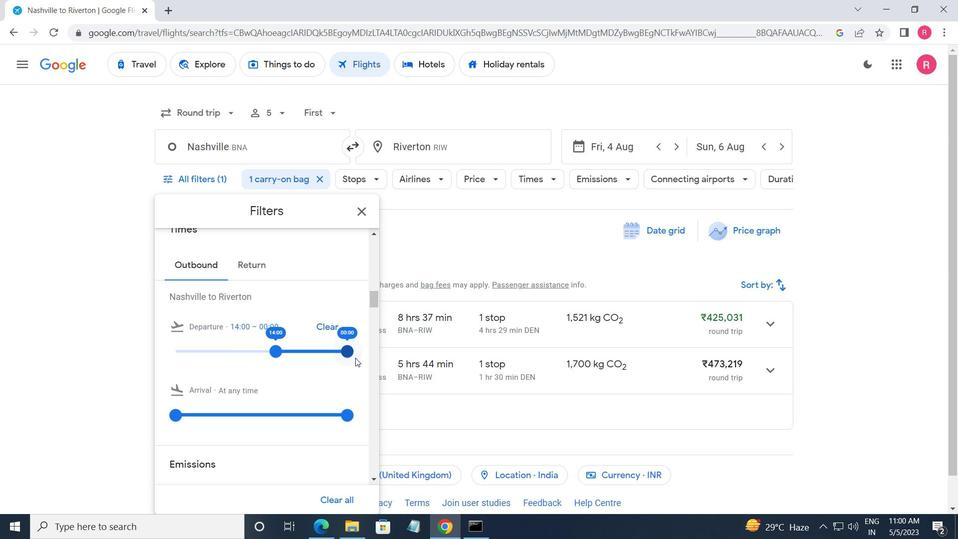
Action: Mouse pressed left at (352, 357)
Screenshot: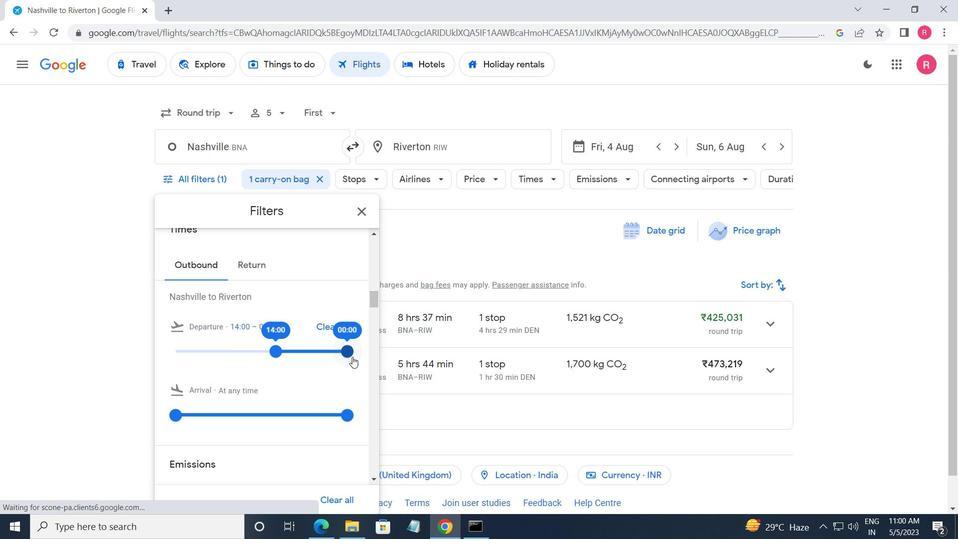 
Action: Mouse moved to (367, 211)
Screenshot: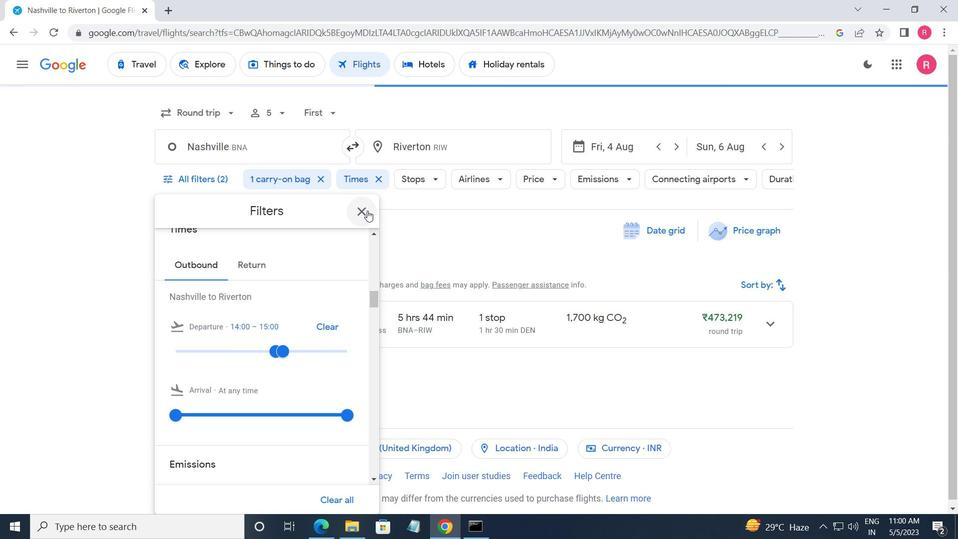 
Action: Mouse pressed left at (367, 211)
Screenshot: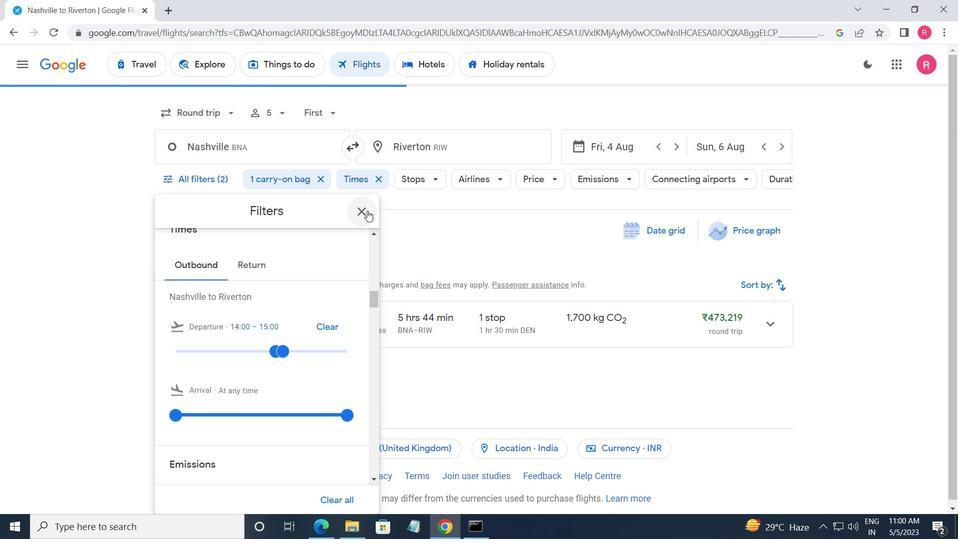 
